 Task: Change the edit mode while creating a new wiki page in the repository "Javascript" to "reStructured Text"."
Action: Mouse moved to (970, 134)
Screenshot: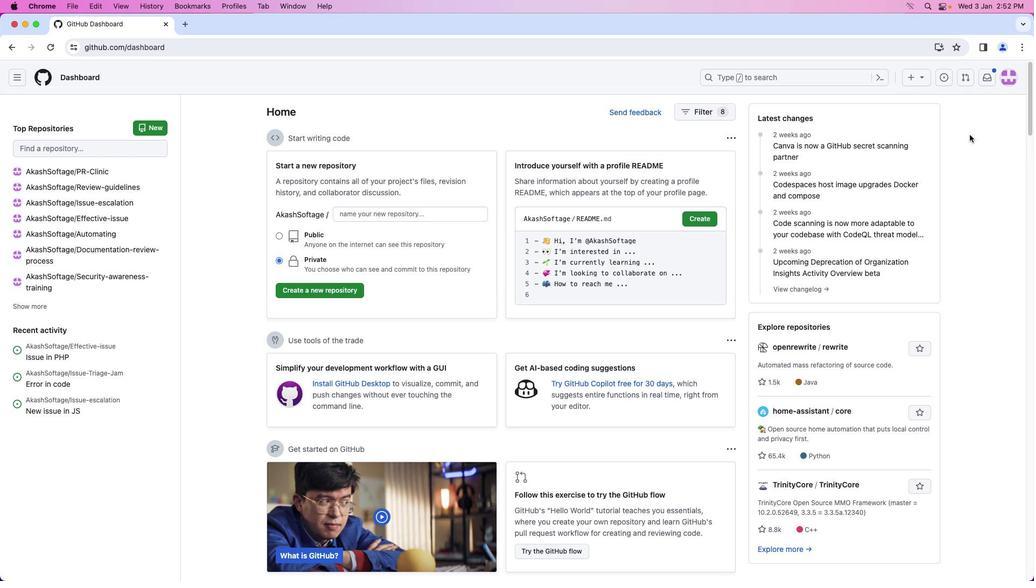 
Action: Mouse pressed left at (970, 134)
Screenshot: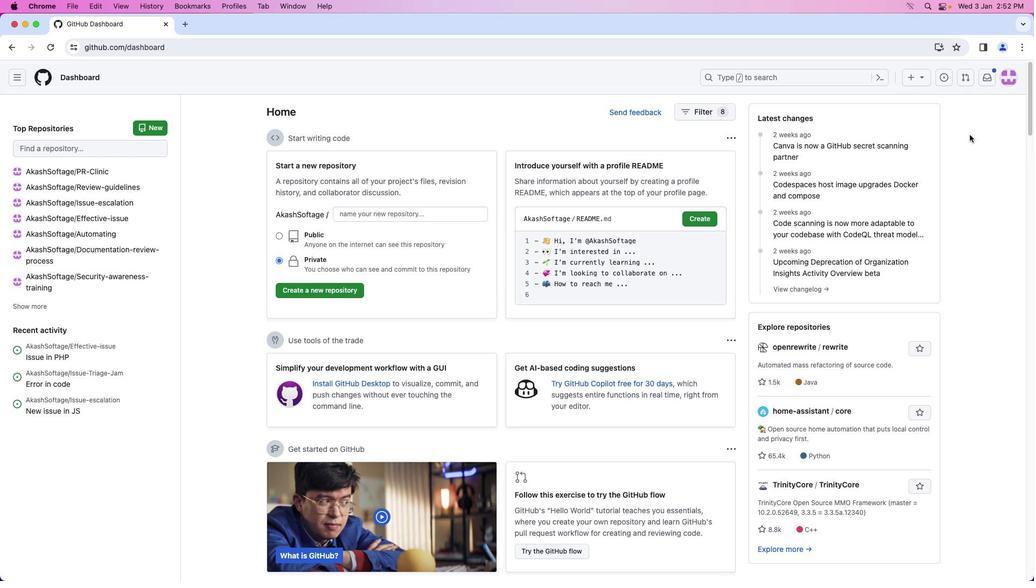 
Action: Mouse moved to (1005, 76)
Screenshot: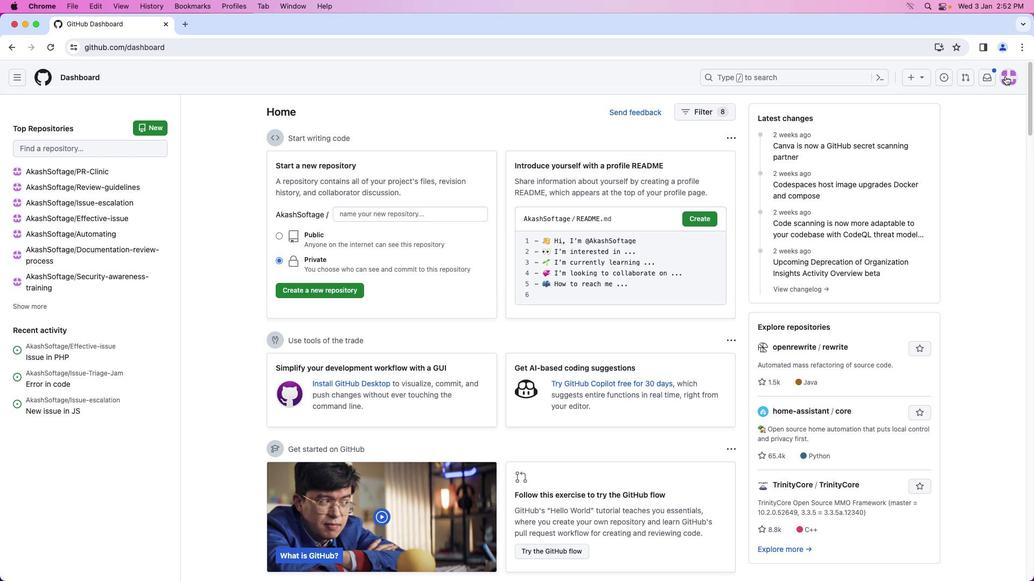 
Action: Mouse pressed left at (1005, 76)
Screenshot: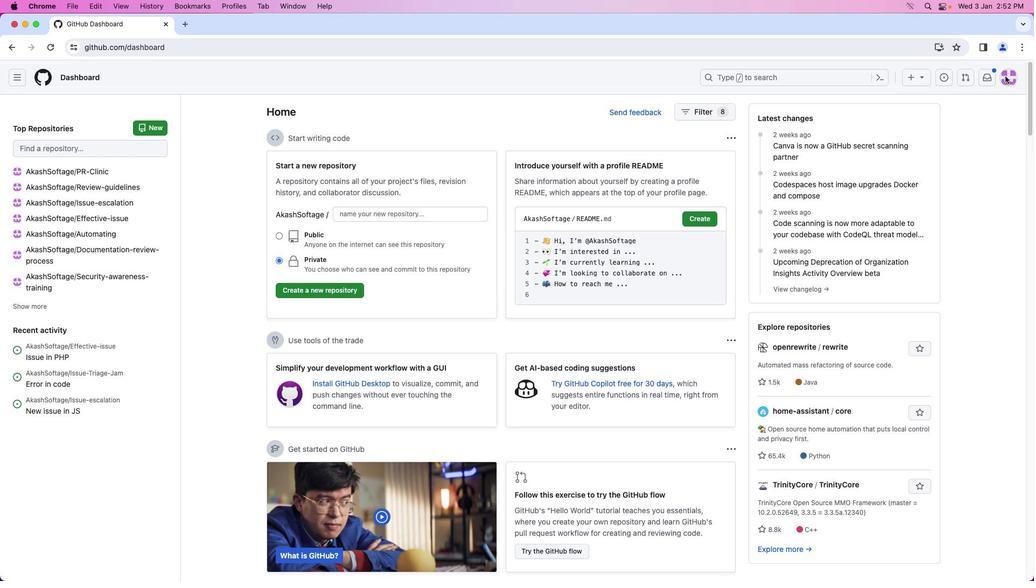 
Action: Mouse moved to (930, 177)
Screenshot: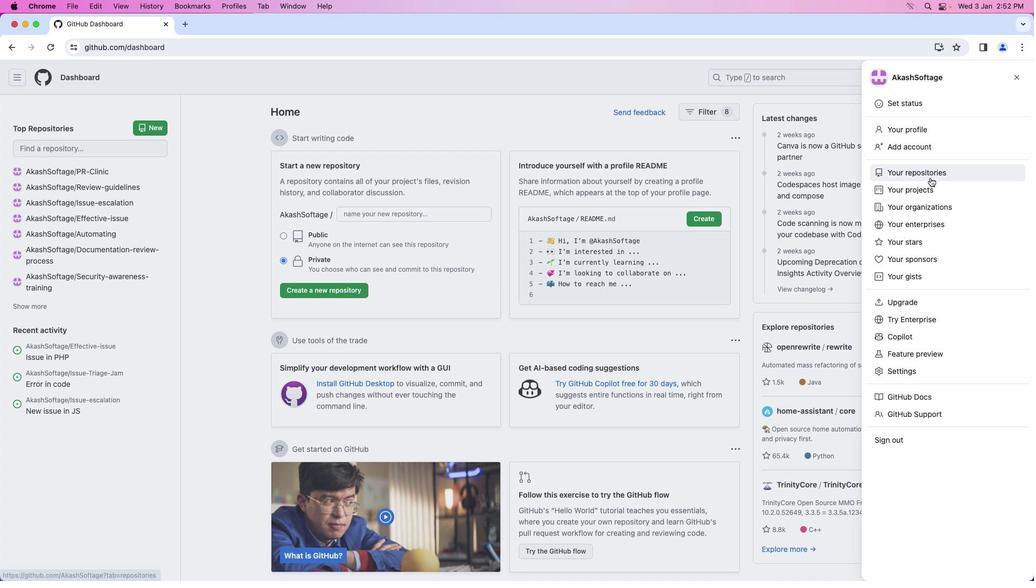 
Action: Mouse pressed left at (930, 177)
Screenshot: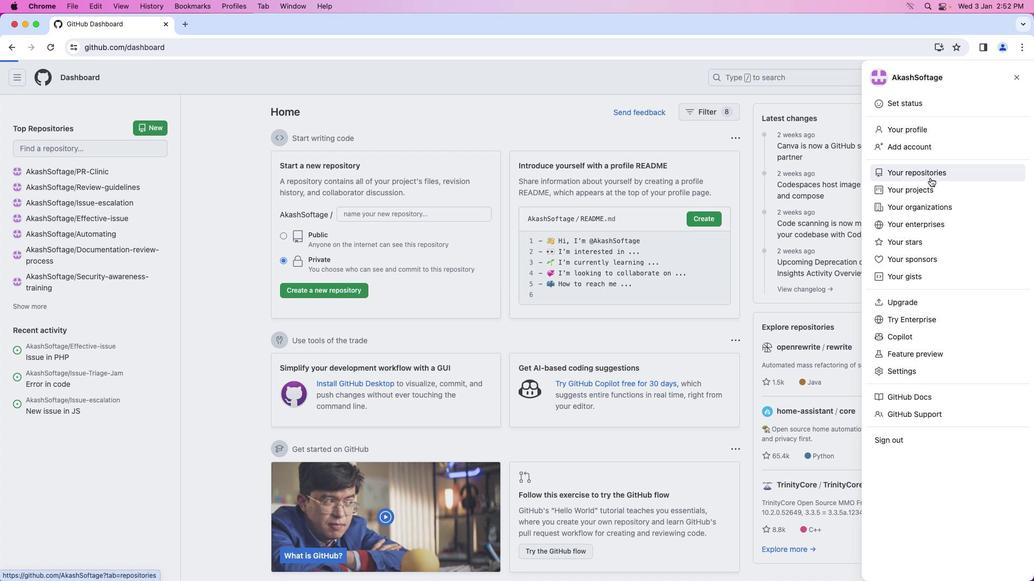 
Action: Mouse moved to (381, 176)
Screenshot: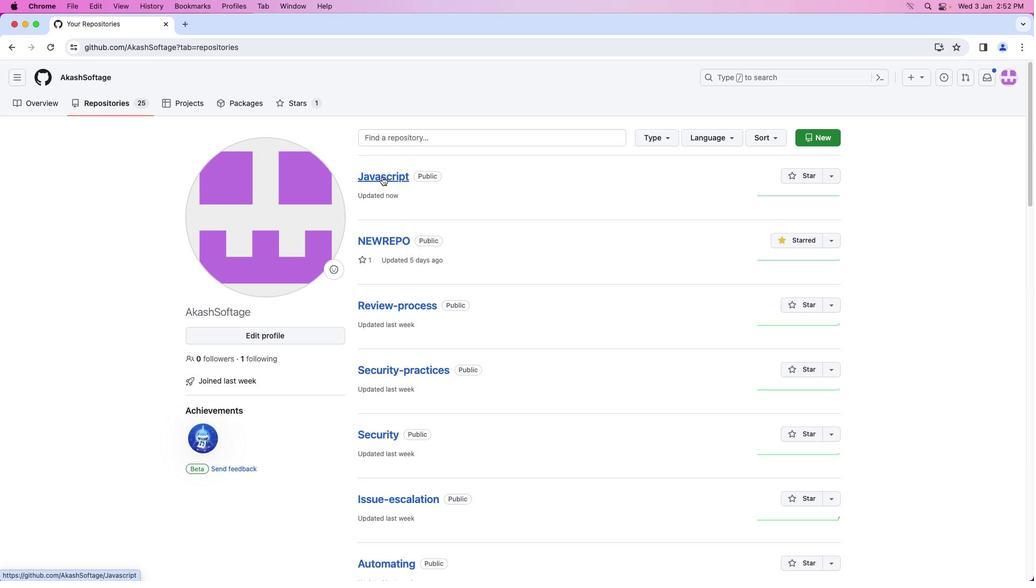 
Action: Mouse pressed left at (381, 176)
Screenshot: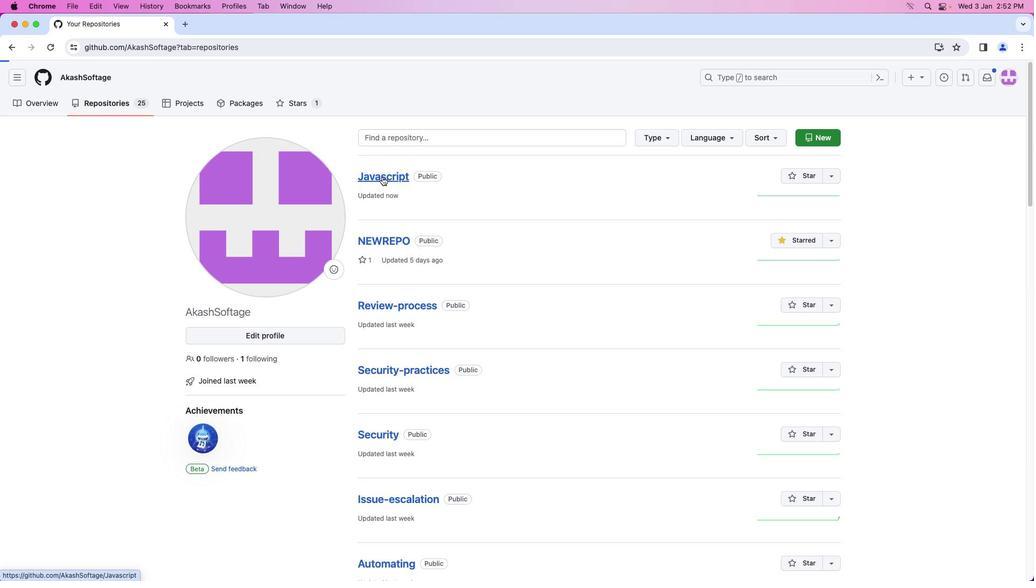 
Action: Mouse moved to (299, 105)
Screenshot: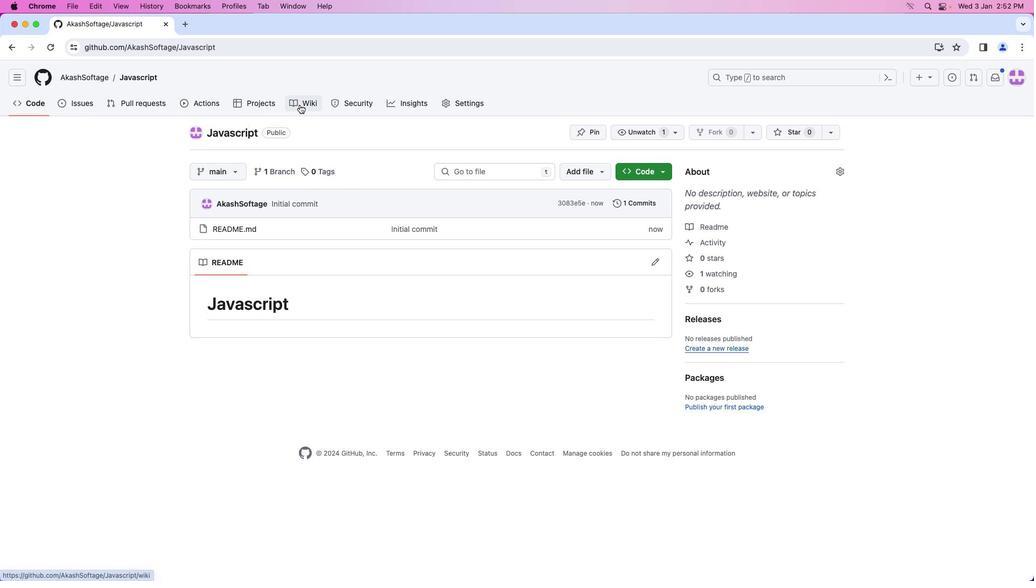 
Action: Mouse pressed left at (299, 105)
Screenshot: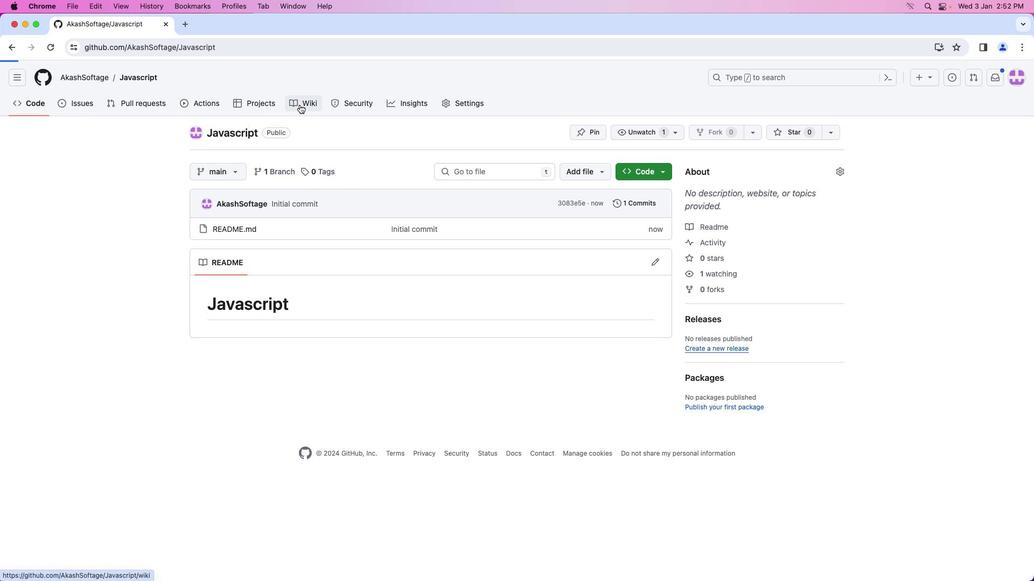 
Action: Mouse moved to (501, 247)
Screenshot: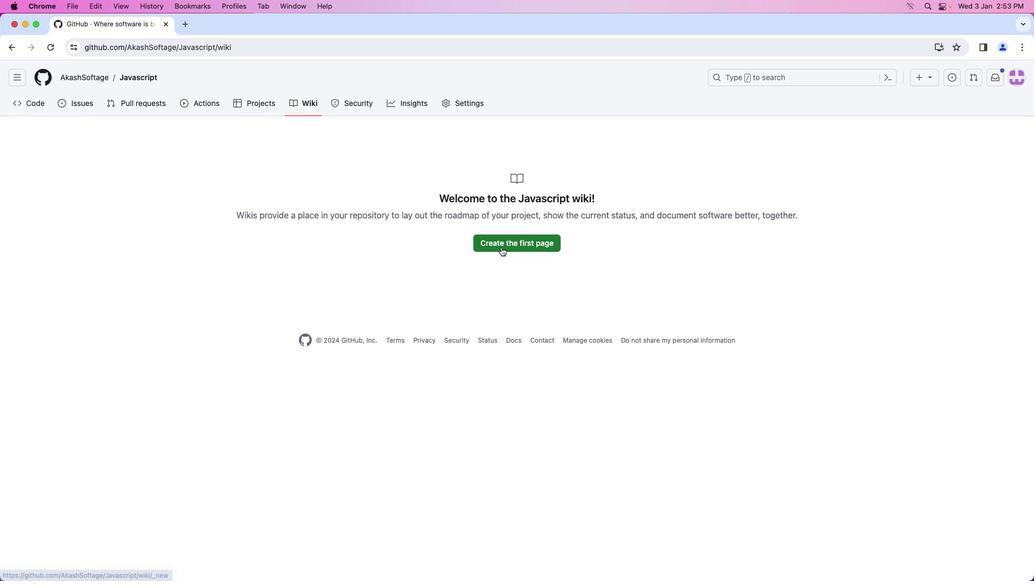 
Action: Mouse pressed left at (501, 247)
Screenshot: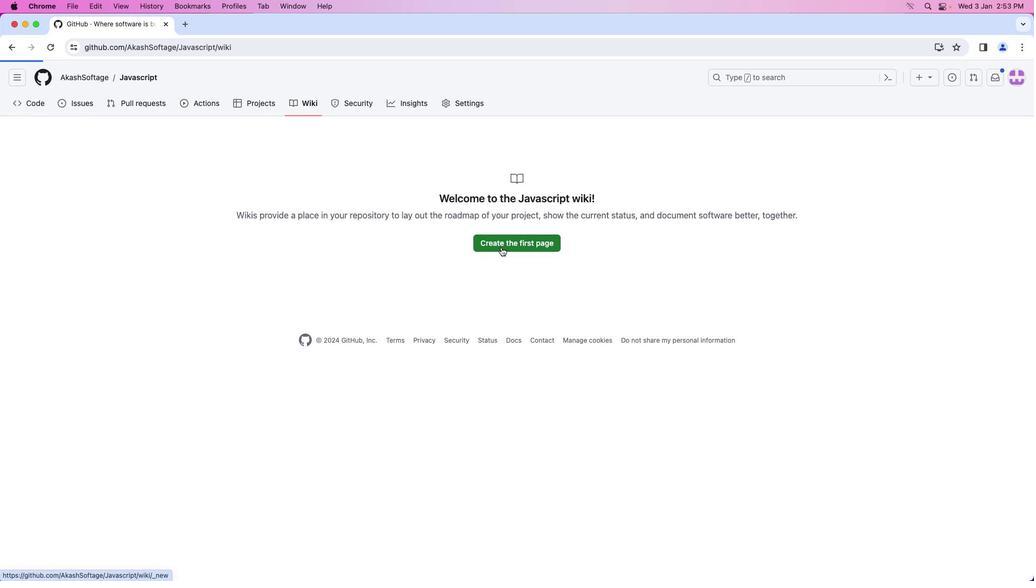 
Action: Mouse moved to (564, 218)
Screenshot: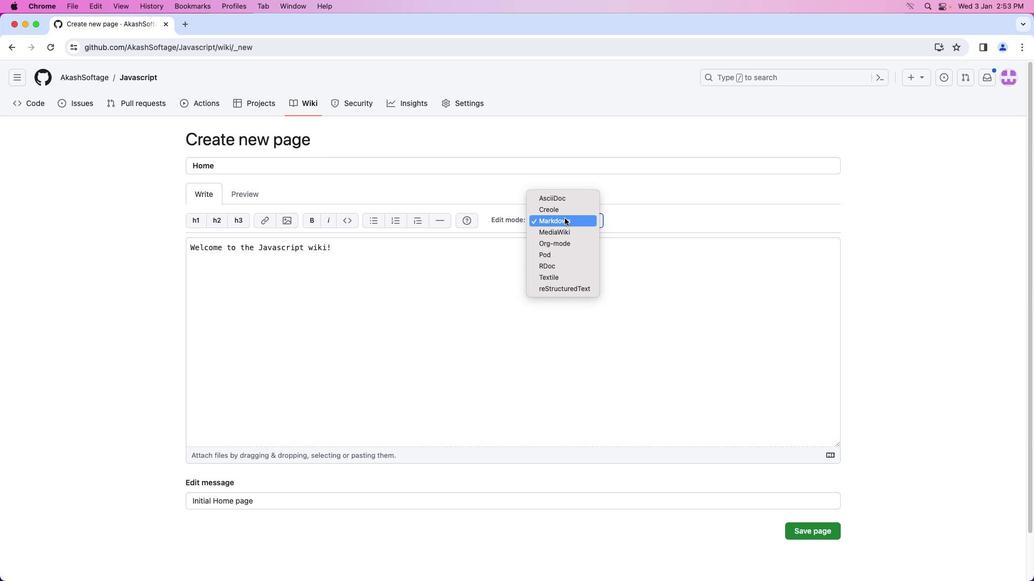 
Action: Mouse pressed left at (564, 218)
Screenshot: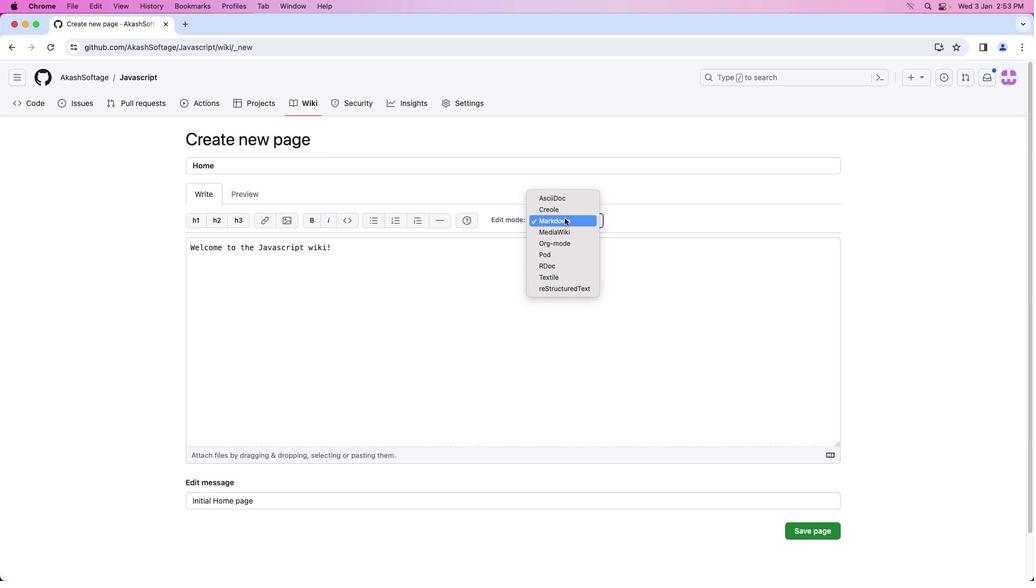 
Action: Mouse moved to (568, 286)
Screenshot: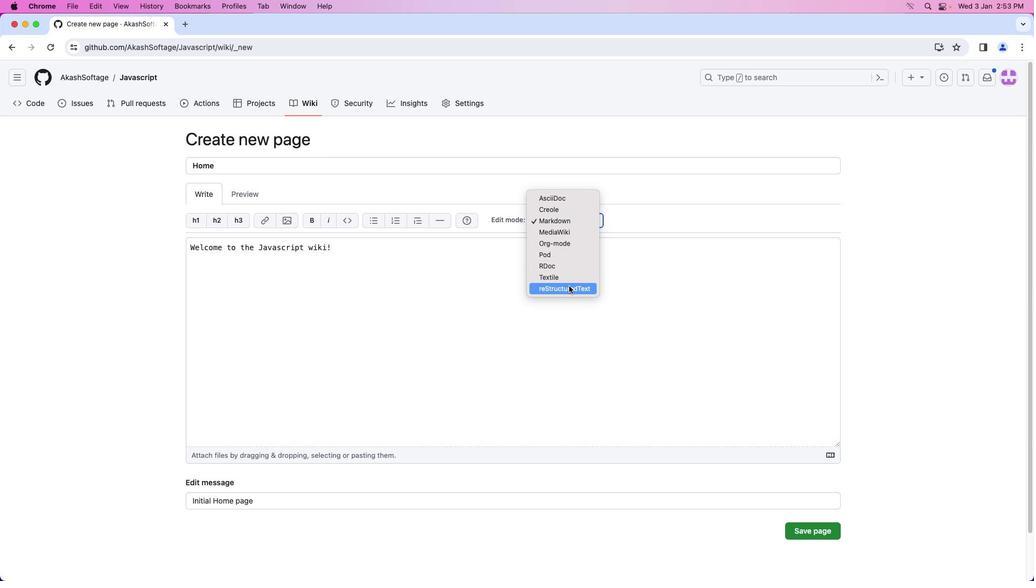 
Action: Mouse pressed left at (568, 286)
Screenshot: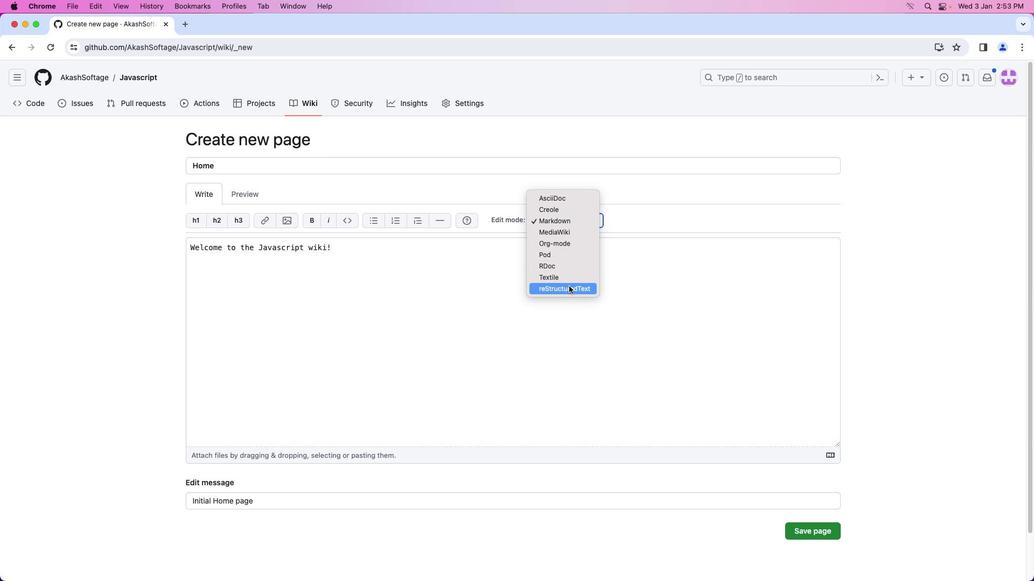 
Action: Mouse moved to (558, 274)
Screenshot: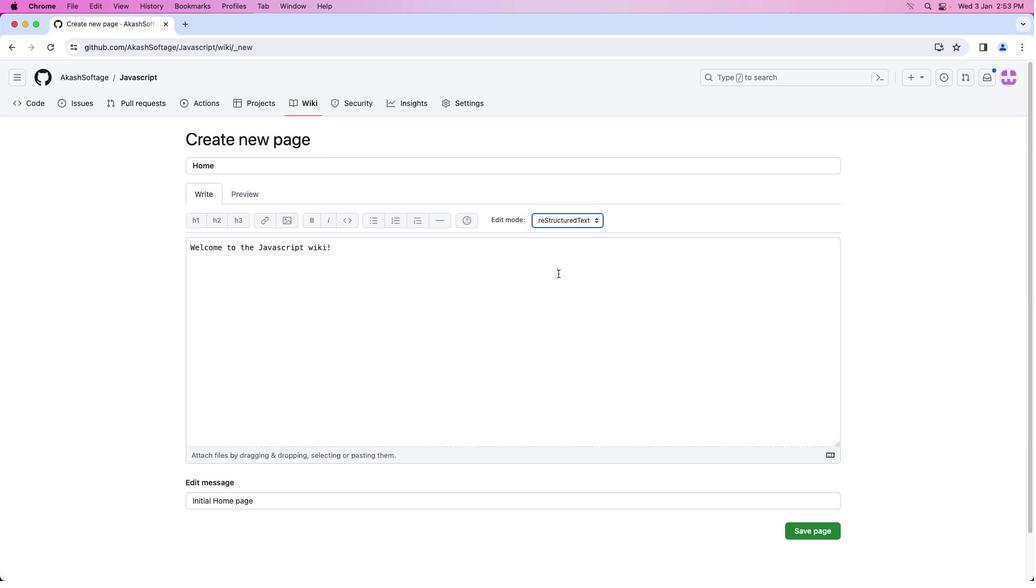 
Action: Mouse scrolled (558, 274) with delta (0, 0)
Screenshot: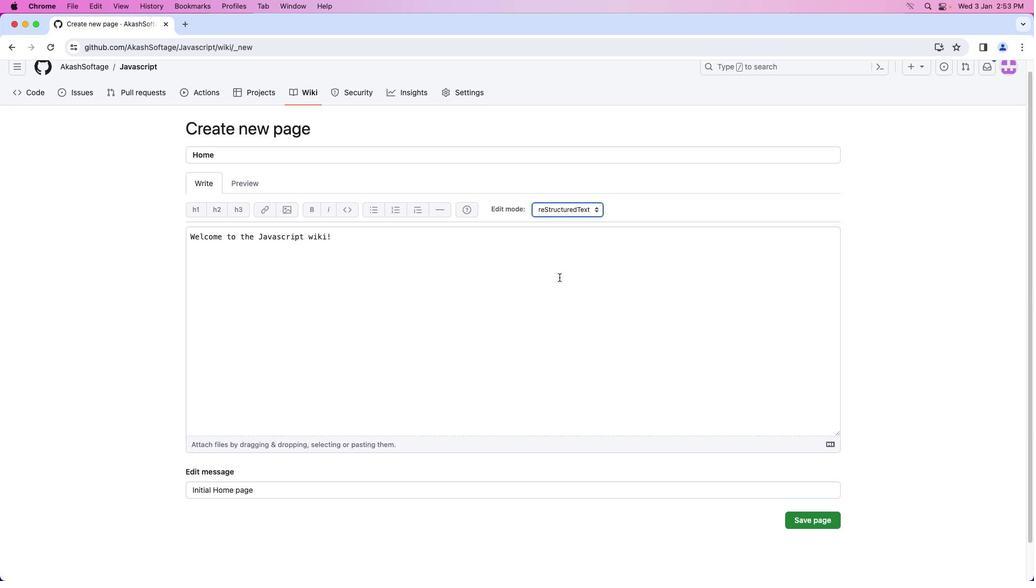 
Action: Mouse moved to (559, 275)
Screenshot: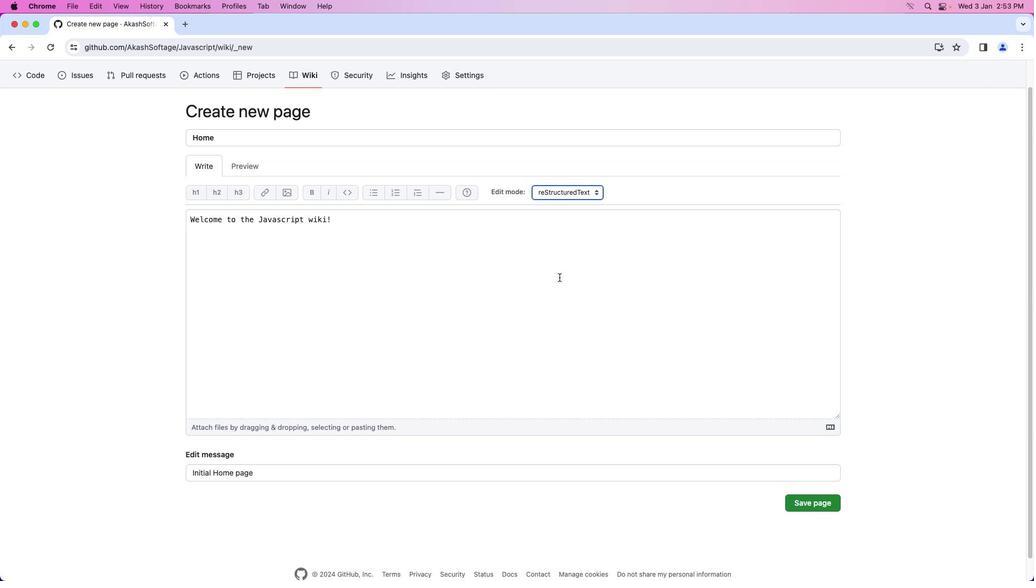 
Action: Mouse scrolled (559, 275) with delta (0, 0)
Screenshot: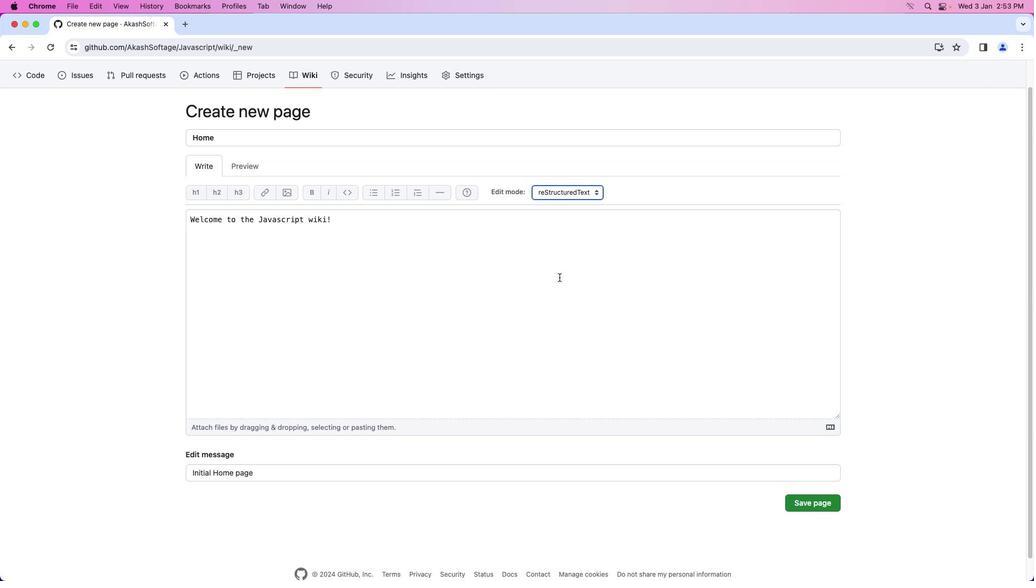 
Action: Mouse moved to (559, 277)
Screenshot: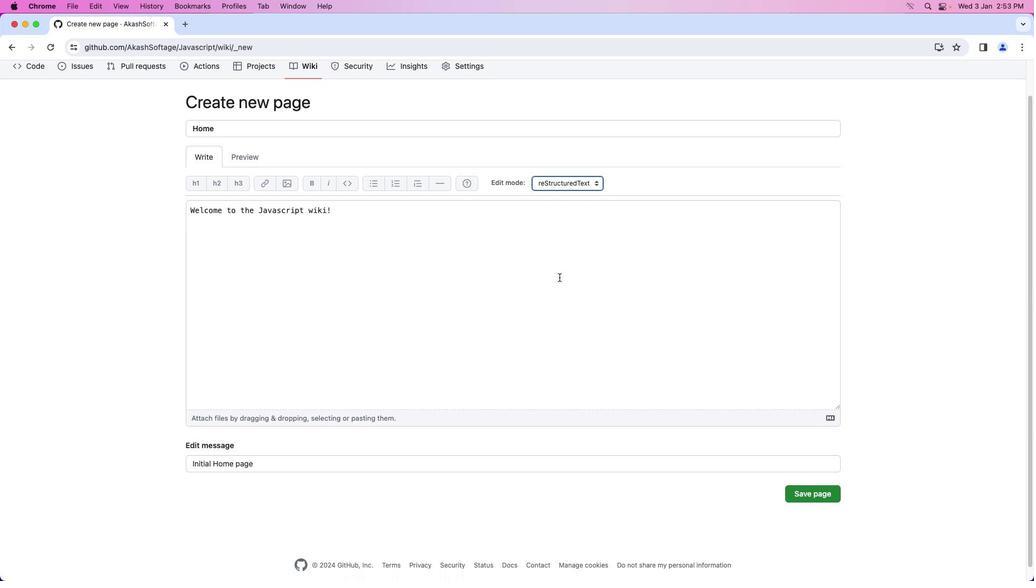 
Action: Mouse scrolled (559, 277) with delta (0, 0)
Screenshot: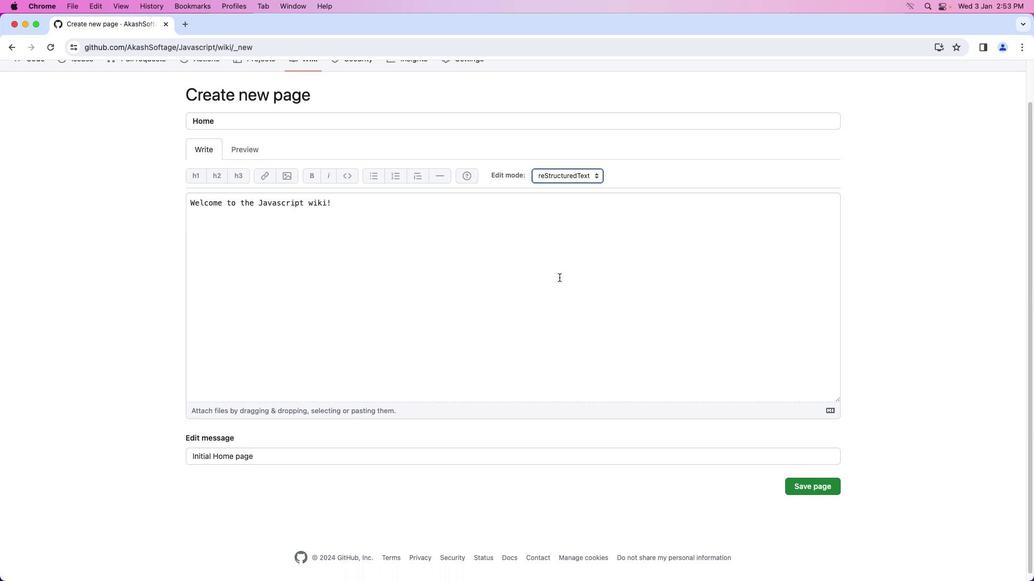 
Action: Mouse moved to (559, 277)
Screenshot: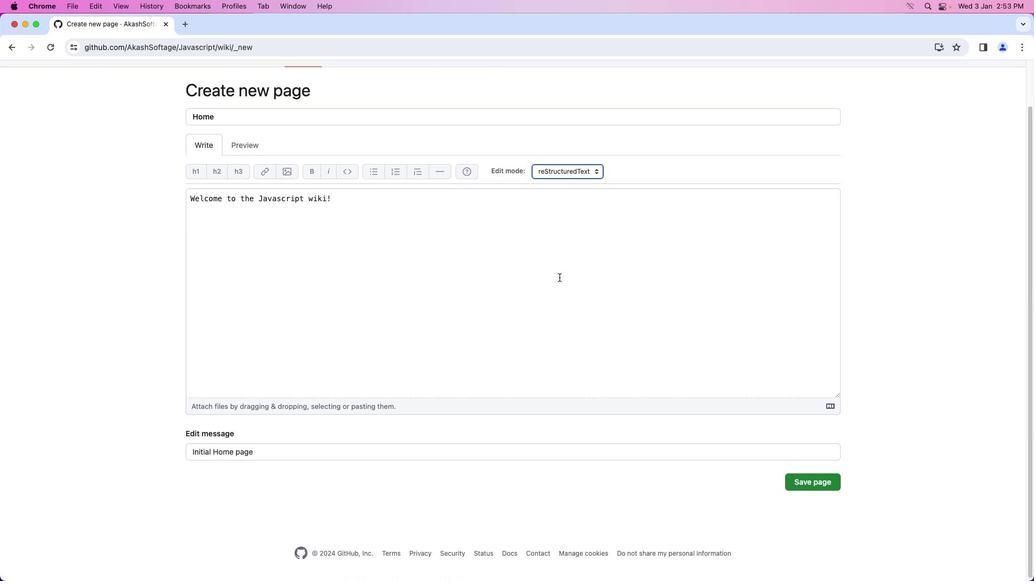 
Action: Mouse scrolled (559, 277) with delta (0, -1)
Screenshot: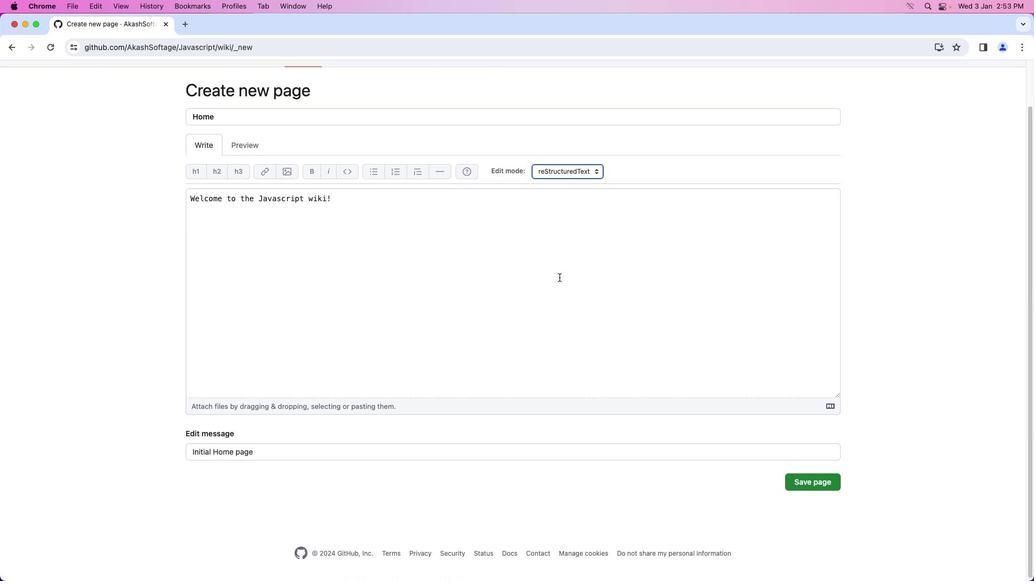 
Action: Mouse moved to (559, 277)
Screenshot: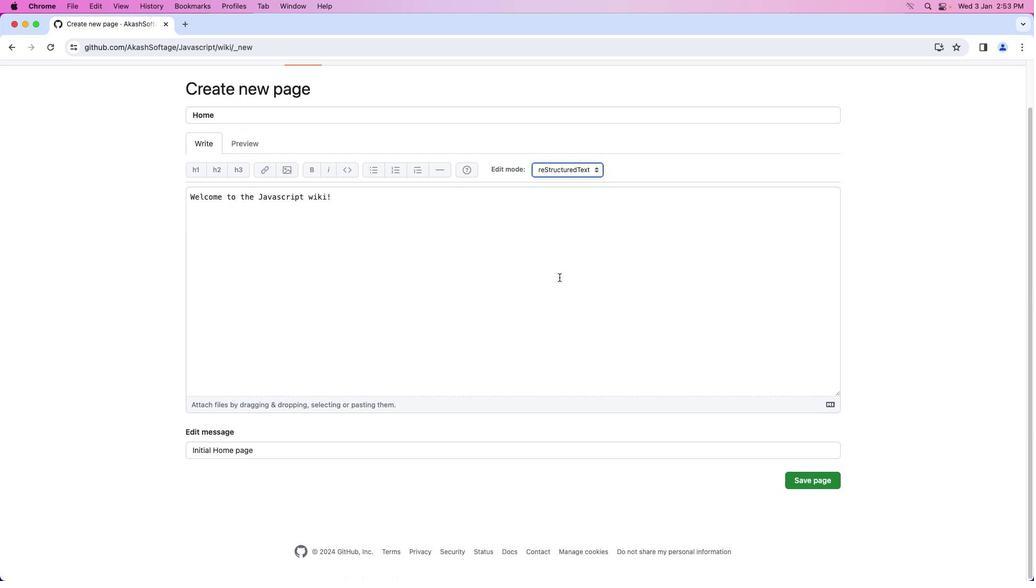 
Action: Mouse scrolled (559, 277) with delta (0, -2)
Screenshot: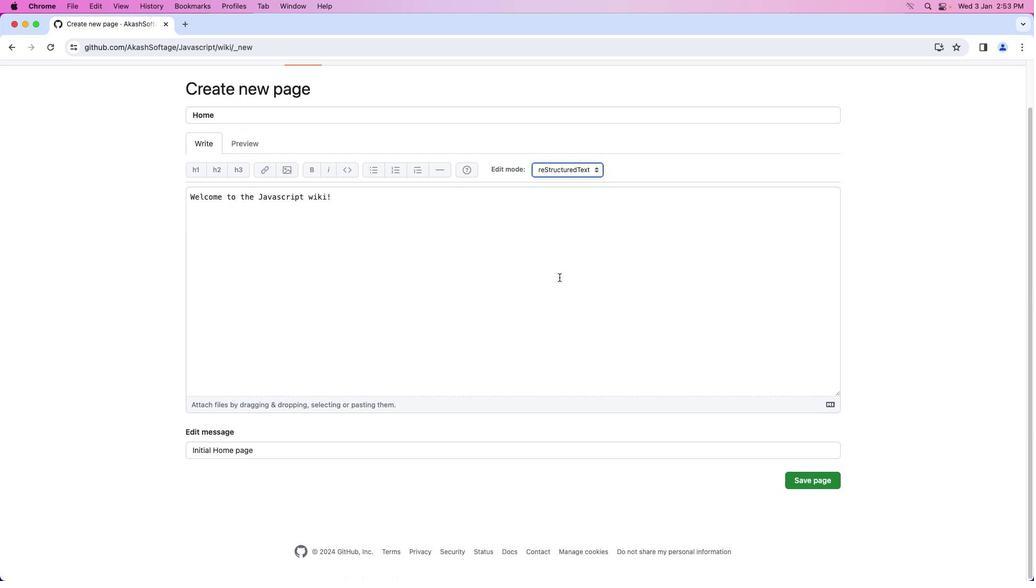 
Action: Mouse moved to (559, 277)
Screenshot: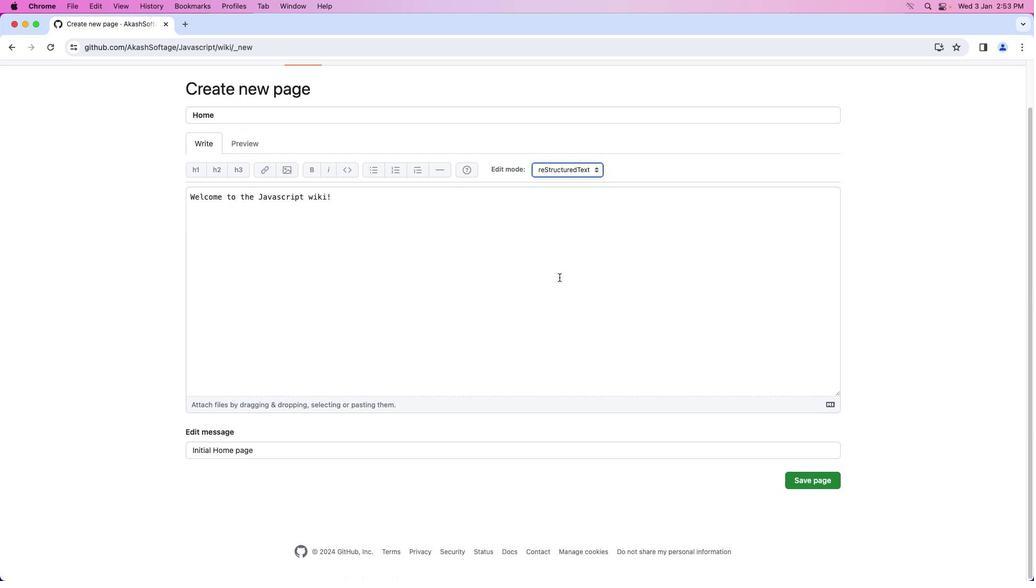 
Action: Mouse scrolled (559, 277) with delta (0, -2)
Screenshot: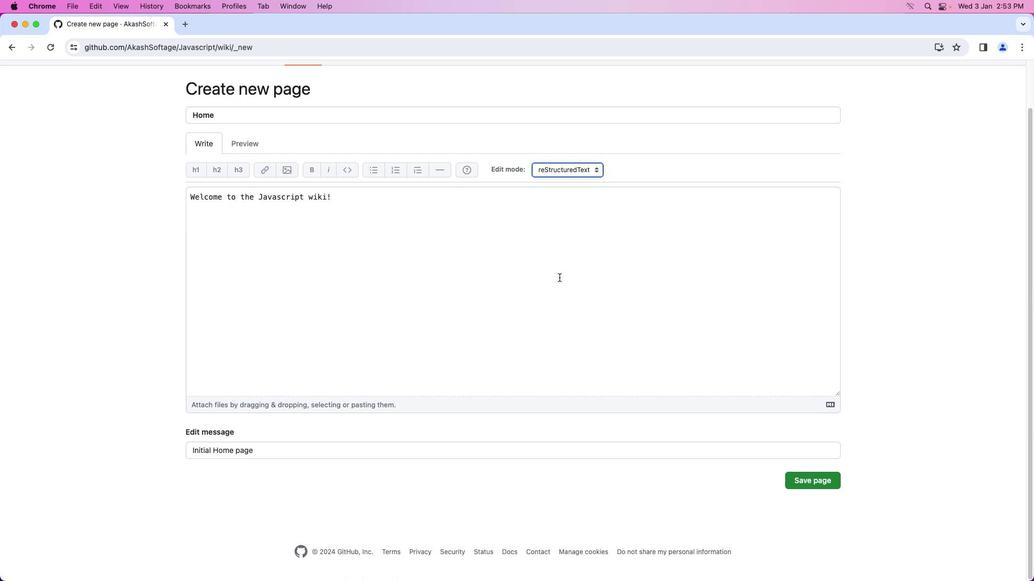 
Action: Mouse scrolled (559, 277) with delta (0, -2)
Screenshot: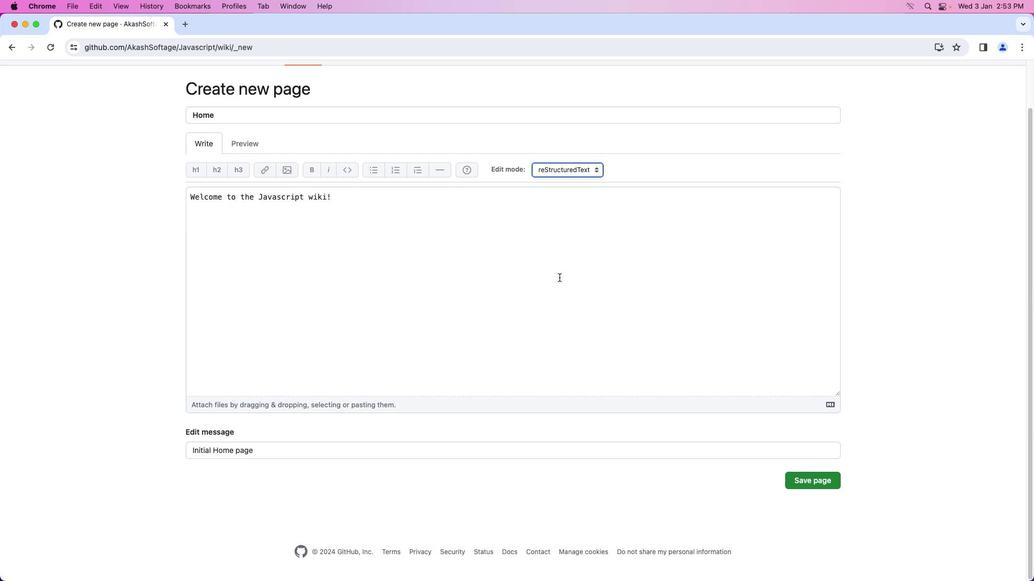 
Action: Mouse moved to (823, 487)
Screenshot: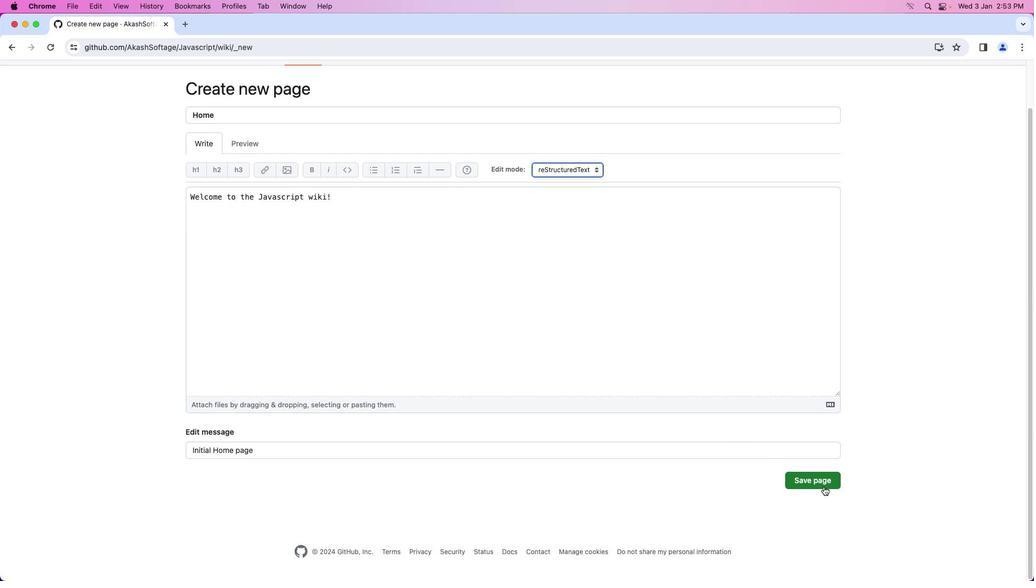 
Action: Mouse pressed left at (823, 487)
Screenshot: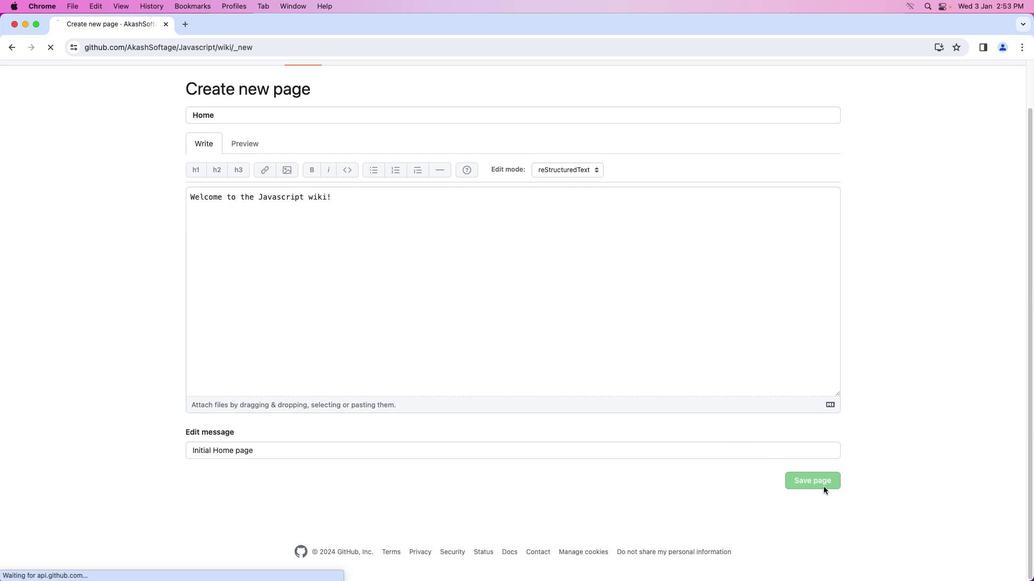 
Action: Mouse moved to (822, 487)
Screenshot: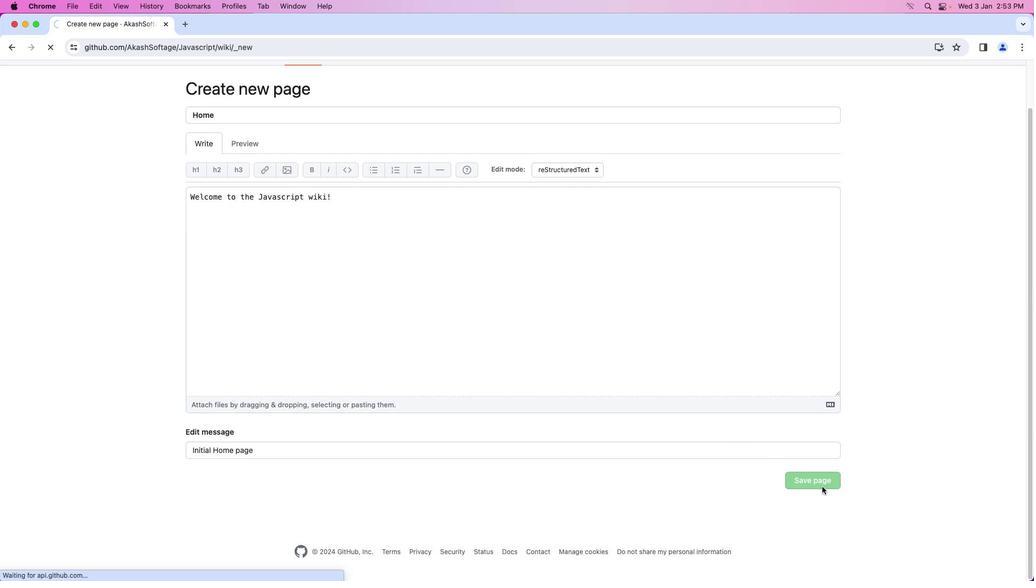 
Action: Mouse pressed left at (822, 487)
Screenshot: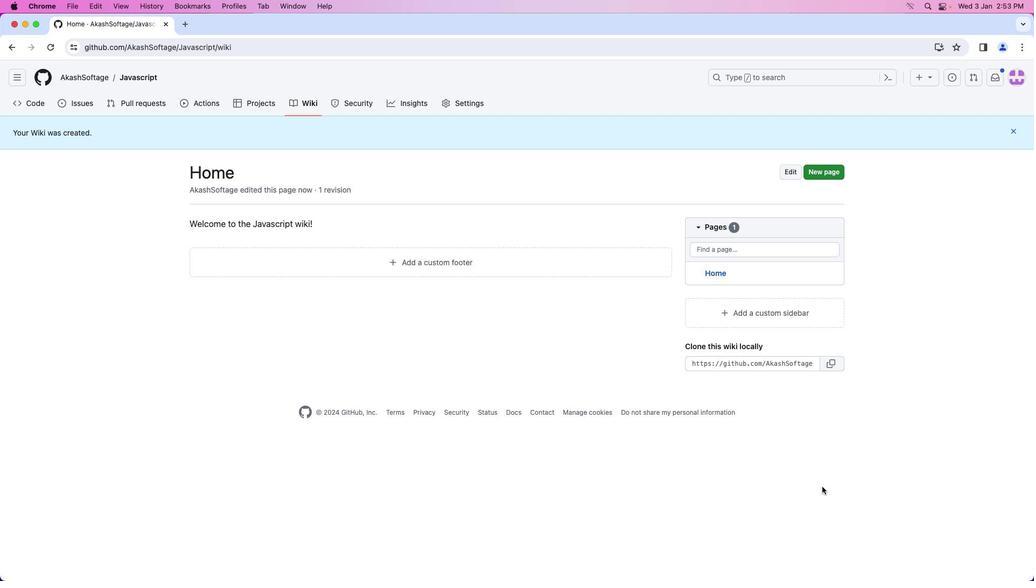 
